 Task: Create a task  Implement a new cloud-based quality management system for a company , assign it to team member softage.1@softage.net in the project BrightTech and update the status of the task to  At Risk , set the priority of the task to Medium
Action: Mouse moved to (81, 52)
Screenshot: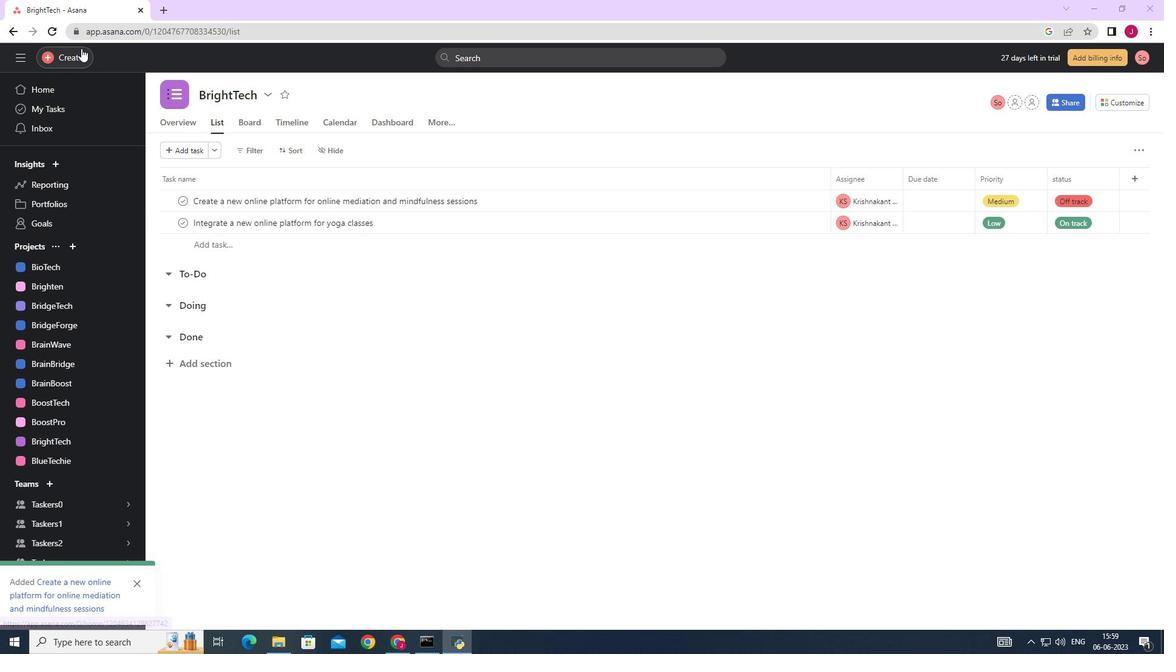
Action: Mouse pressed left at (81, 52)
Screenshot: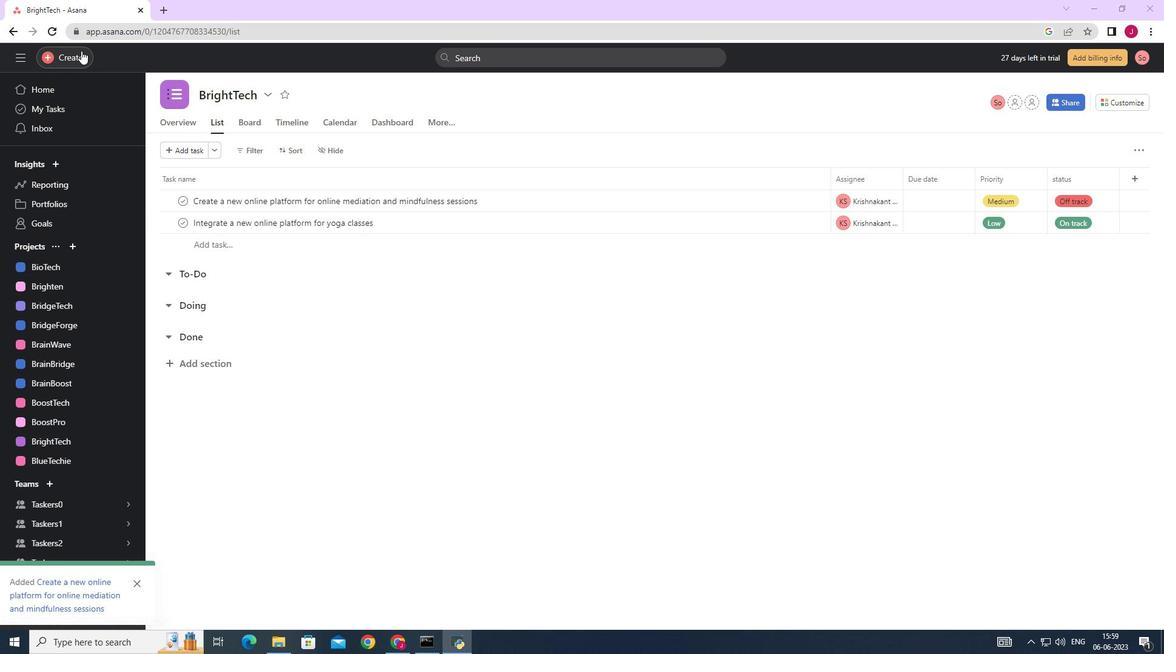 
Action: Mouse moved to (146, 62)
Screenshot: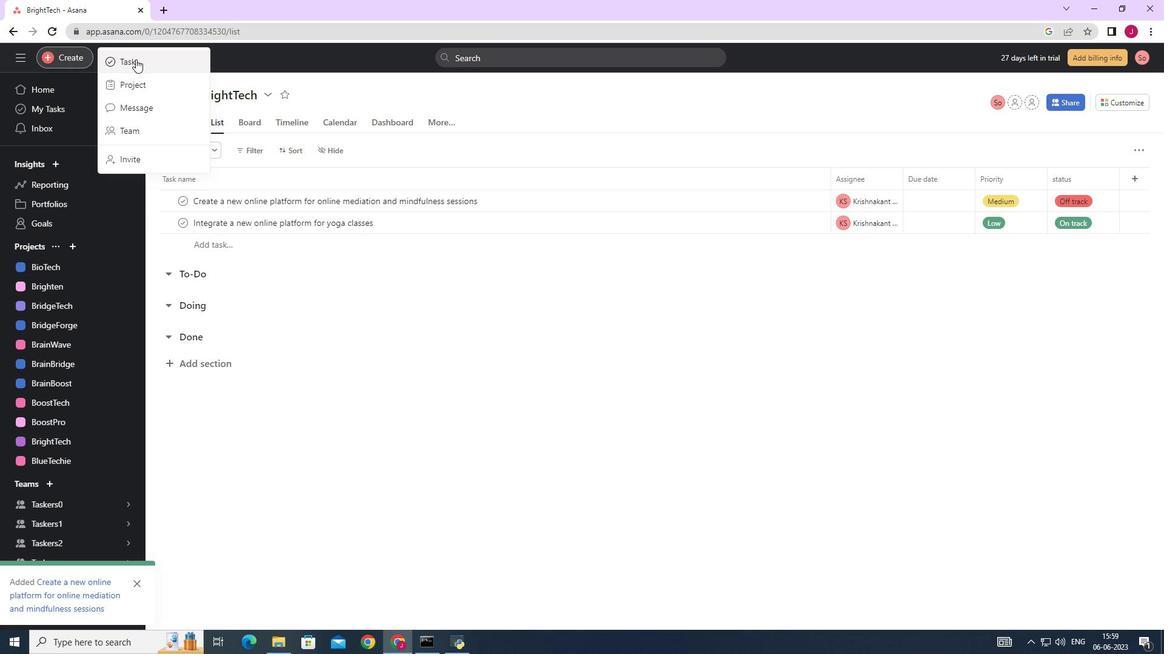 
Action: Mouse pressed left at (146, 62)
Screenshot: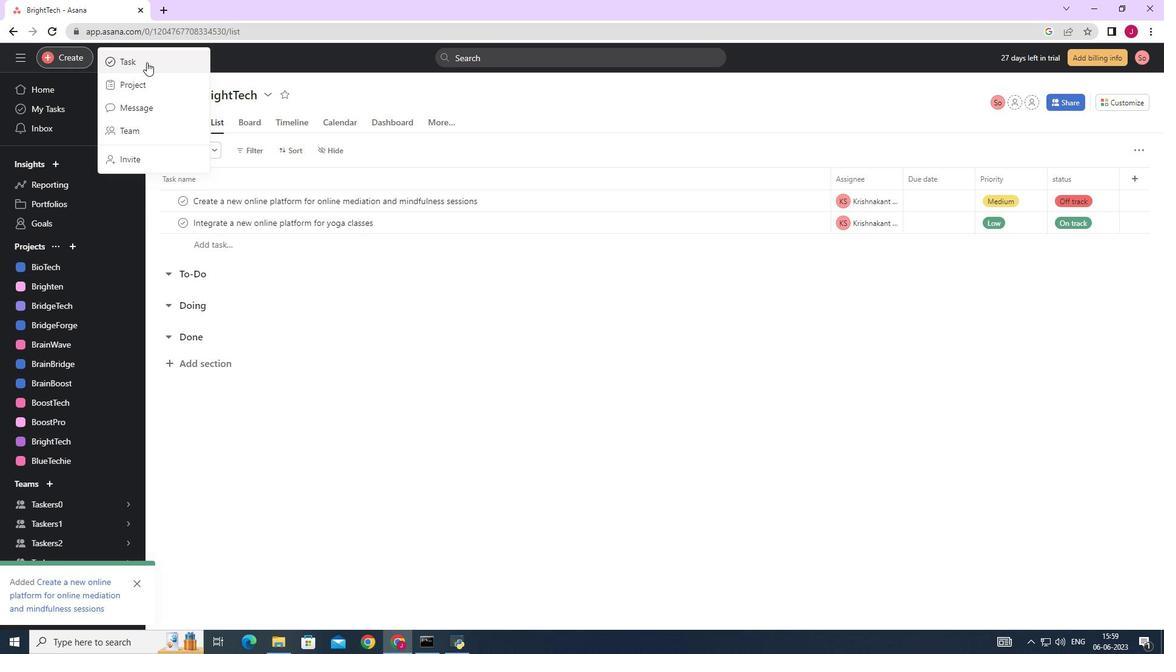 
Action: Mouse moved to (924, 402)
Screenshot: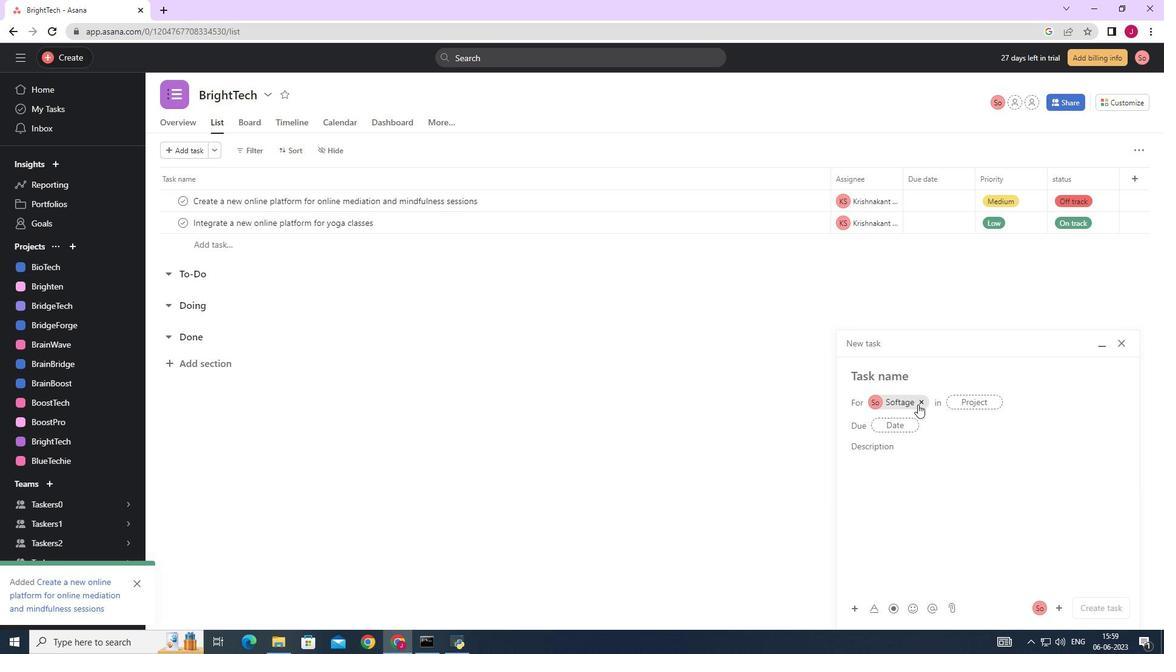 
Action: Mouse pressed left at (924, 402)
Screenshot: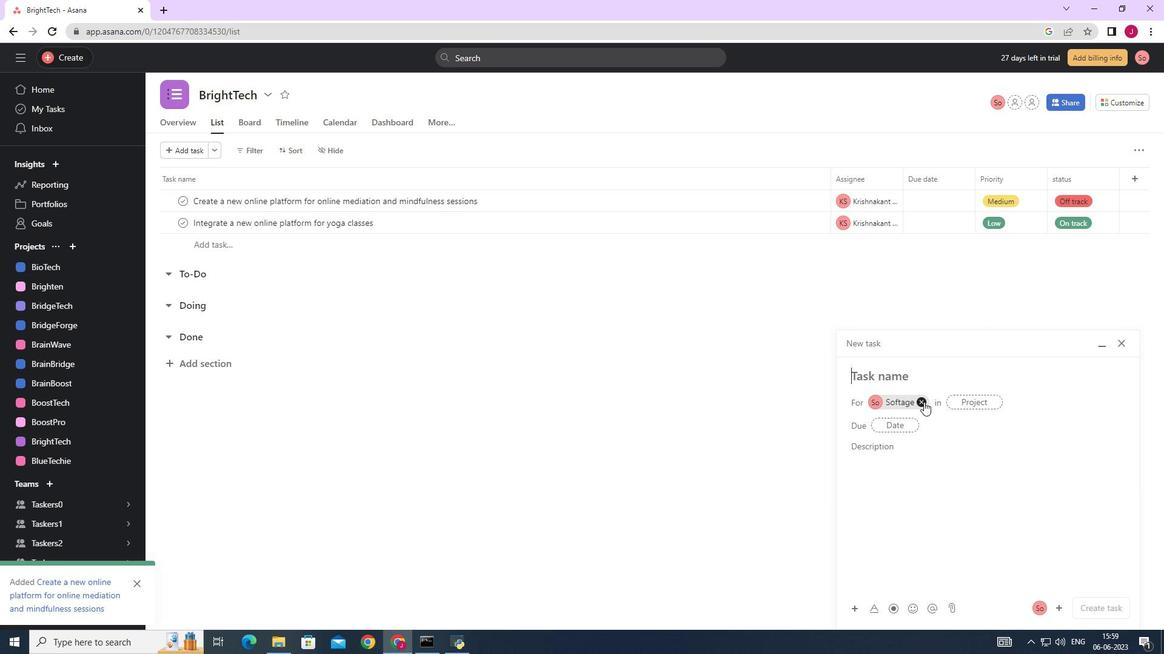 
Action: Mouse moved to (890, 378)
Screenshot: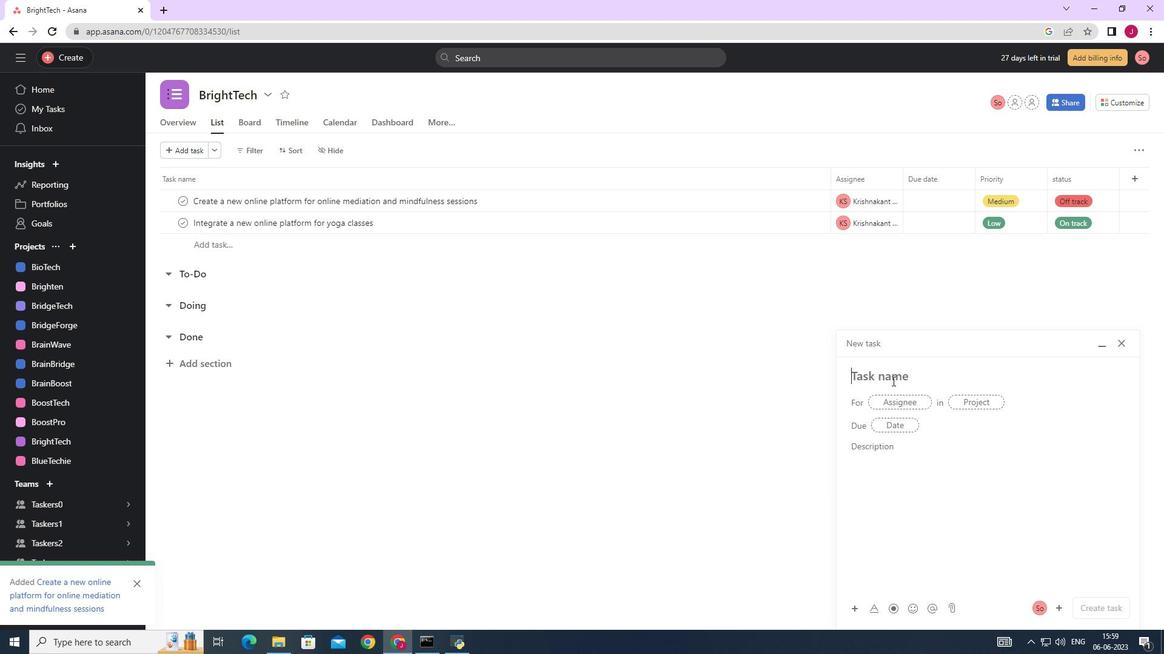 
Action: Mouse pressed left at (890, 378)
Screenshot: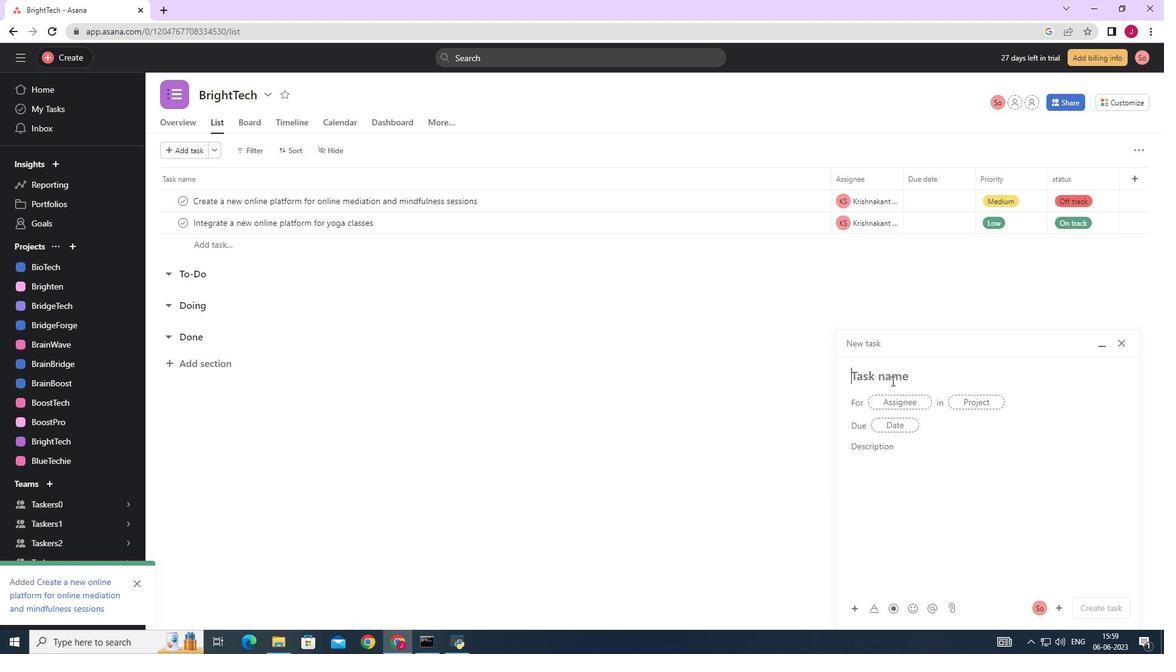 
Action: Key pressed <Key.caps_lock>I<Key.caps_lock>mplement<Key.space>a<Key.space>new<Key.space>cloud-based<Key.space>quality<Key.space>management<Key.space>system<Key.space>for<Key.space>a<Key.space>company<Key.space>
Screenshot: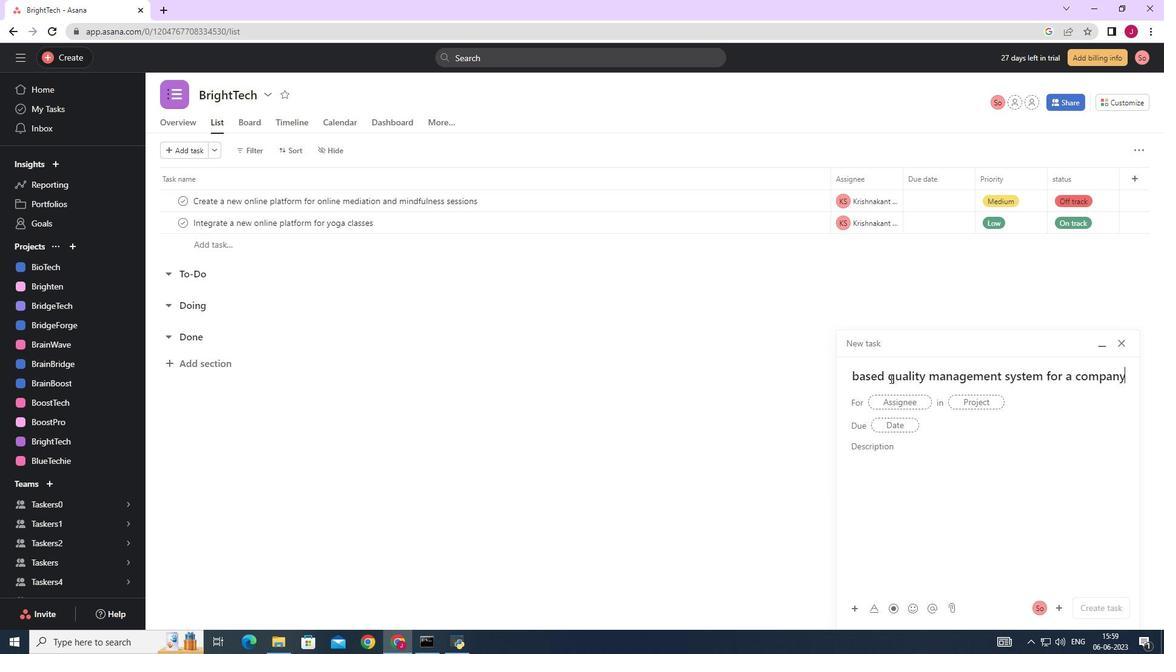 
Action: Mouse moved to (911, 400)
Screenshot: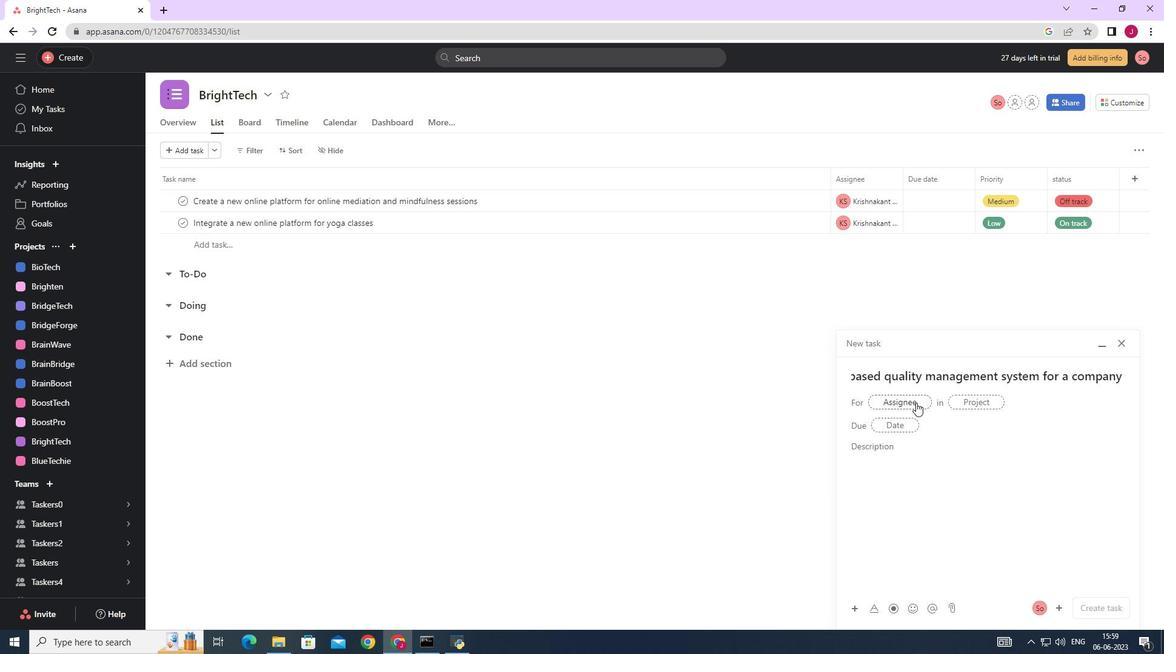 
Action: Mouse pressed left at (911, 400)
Screenshot: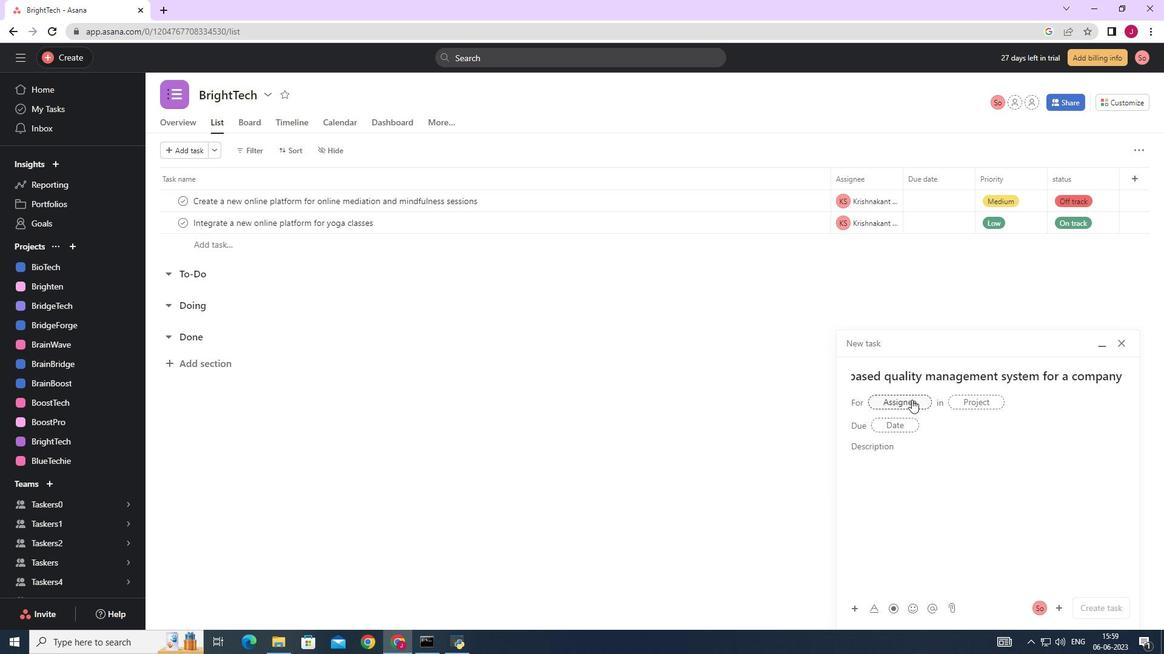 
Action: Key pressed softage<Key.shift>@1
Screenshot: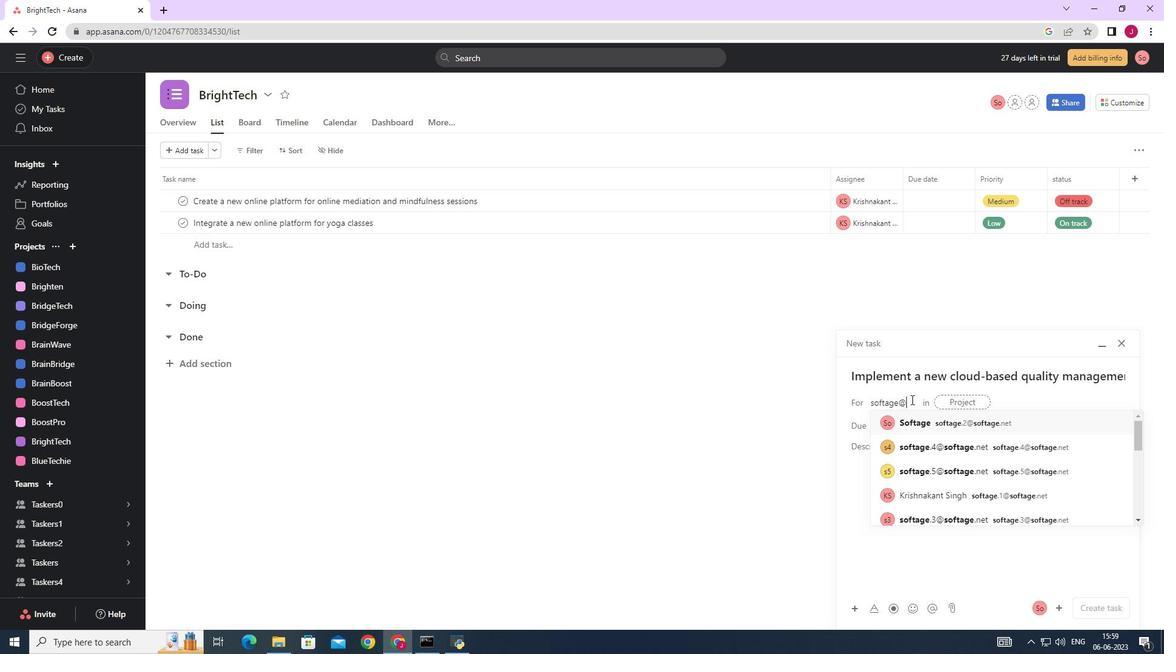 
Action: Mouse moved to (919, 420)
Screenshot: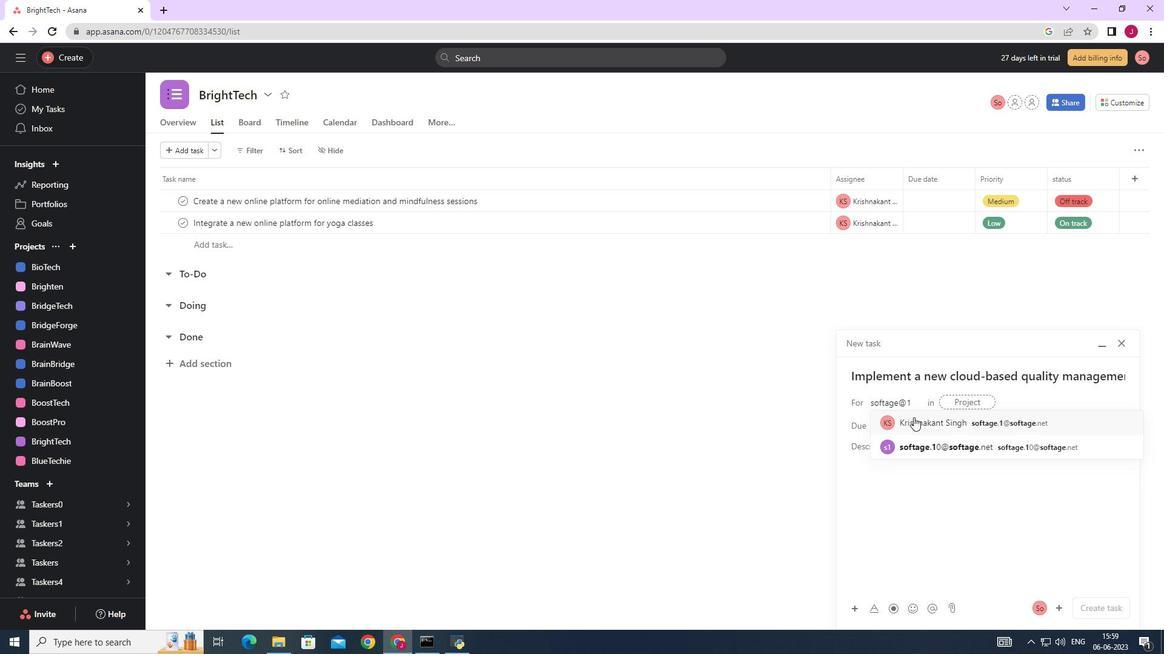 
Action: Mouse pressed left at (919, 420)
Screenshot: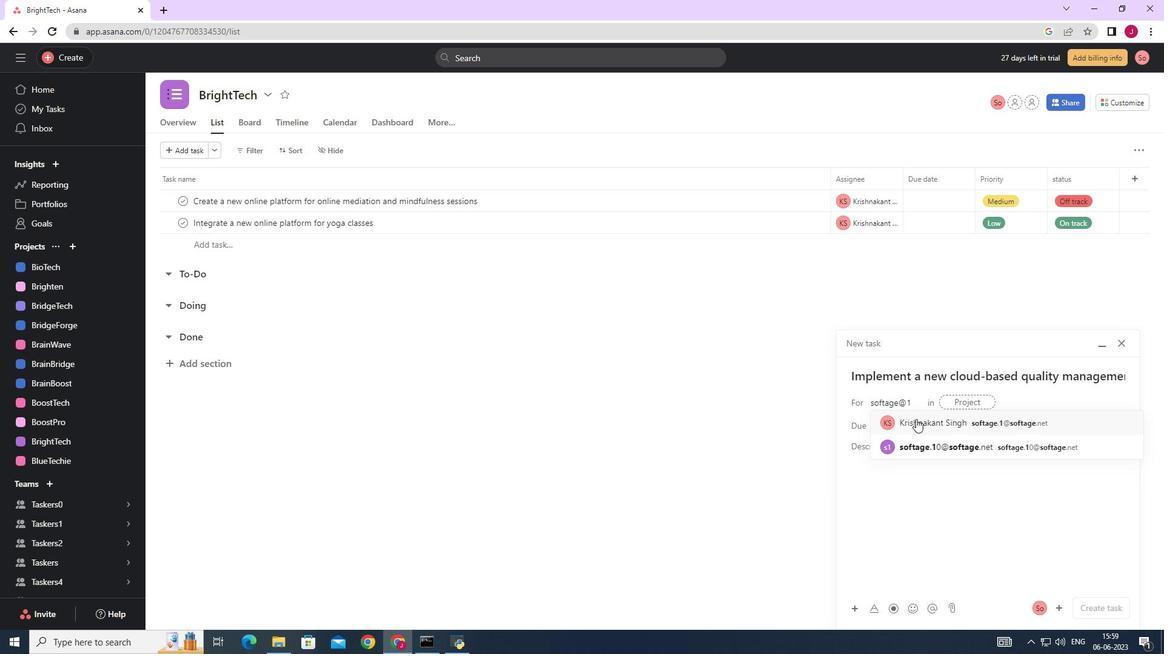 
Action: Mouse moved to (758, 422)
Screenshot: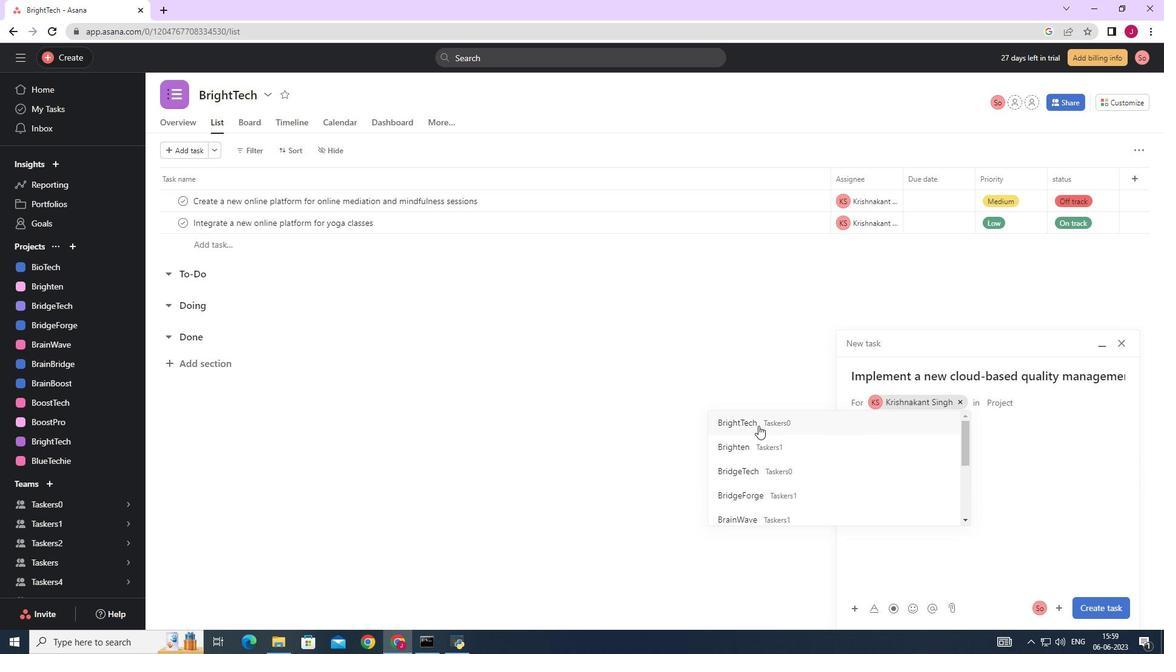 
Action: Mouse pressed left at (758, 422)
Screenshot: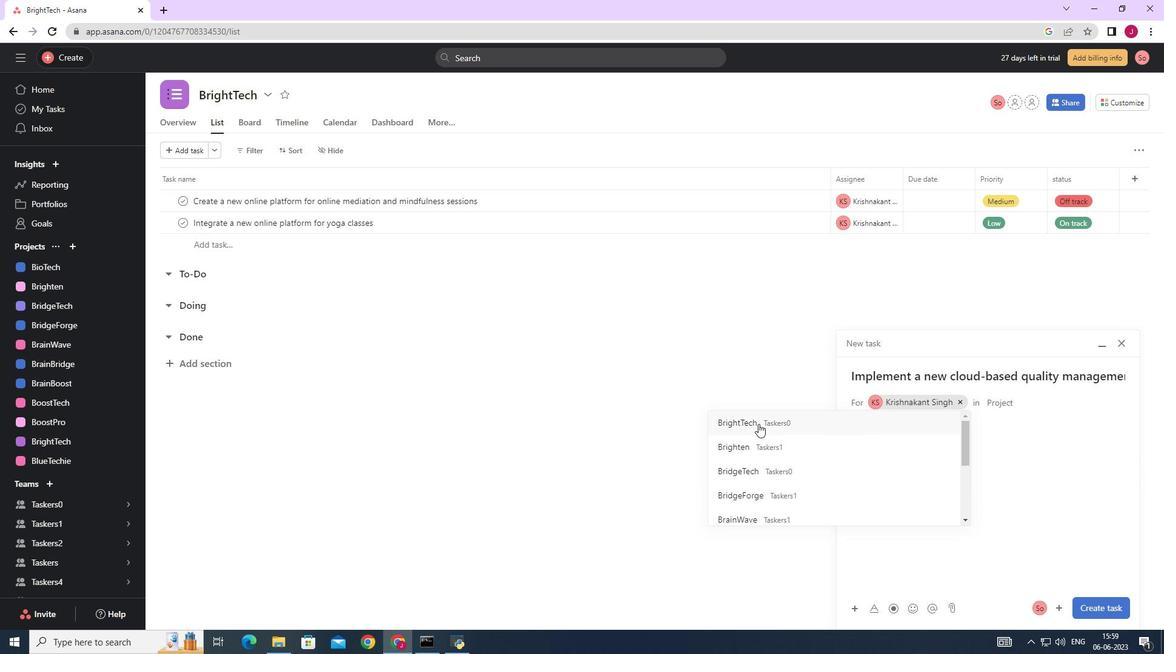 
Action: Mouse moved to (914, 447)
Screenshot: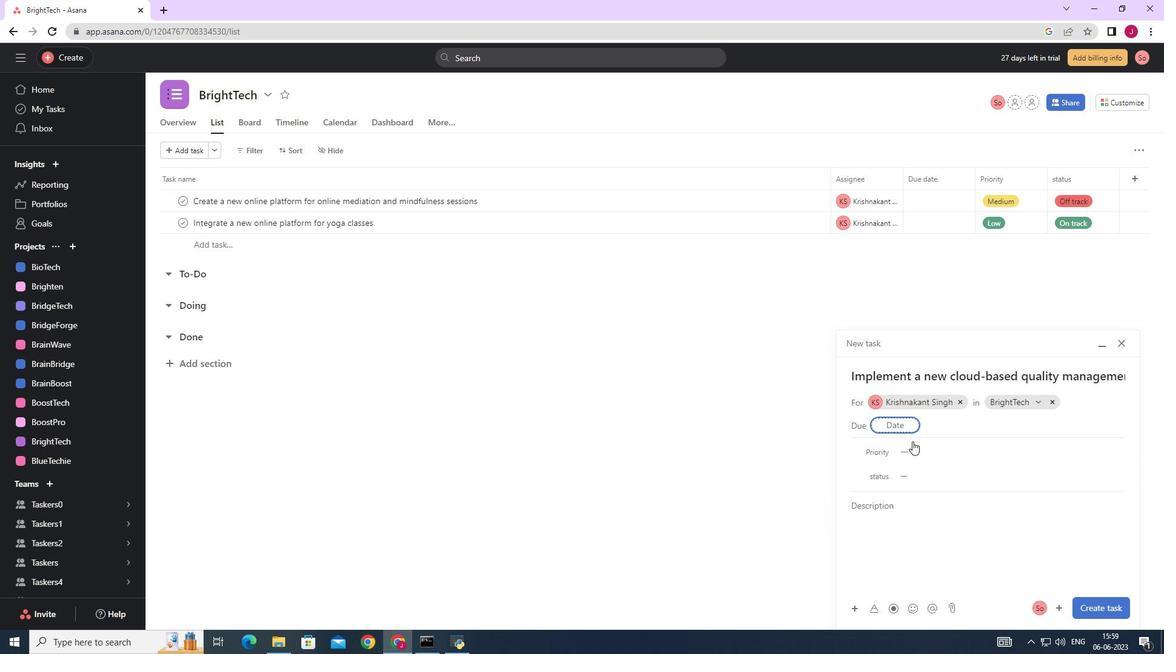 
Action: Mouse pressed left at (914, 447)
Screenshot: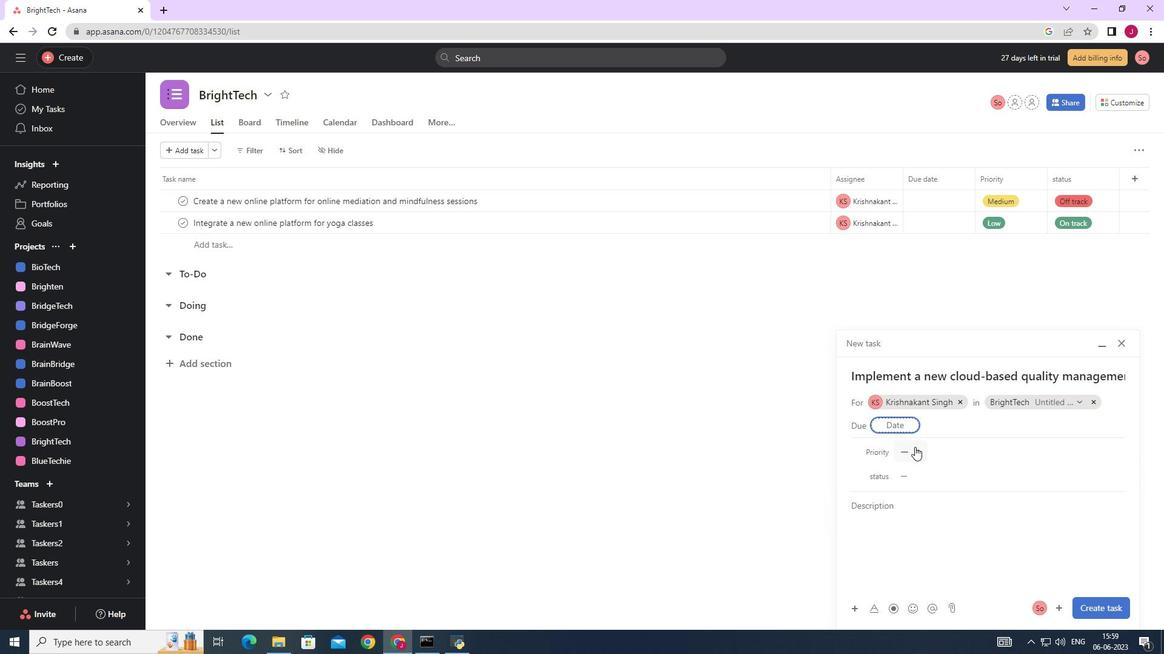 
Action: Mouse moved to (937, 512)
Screenshot: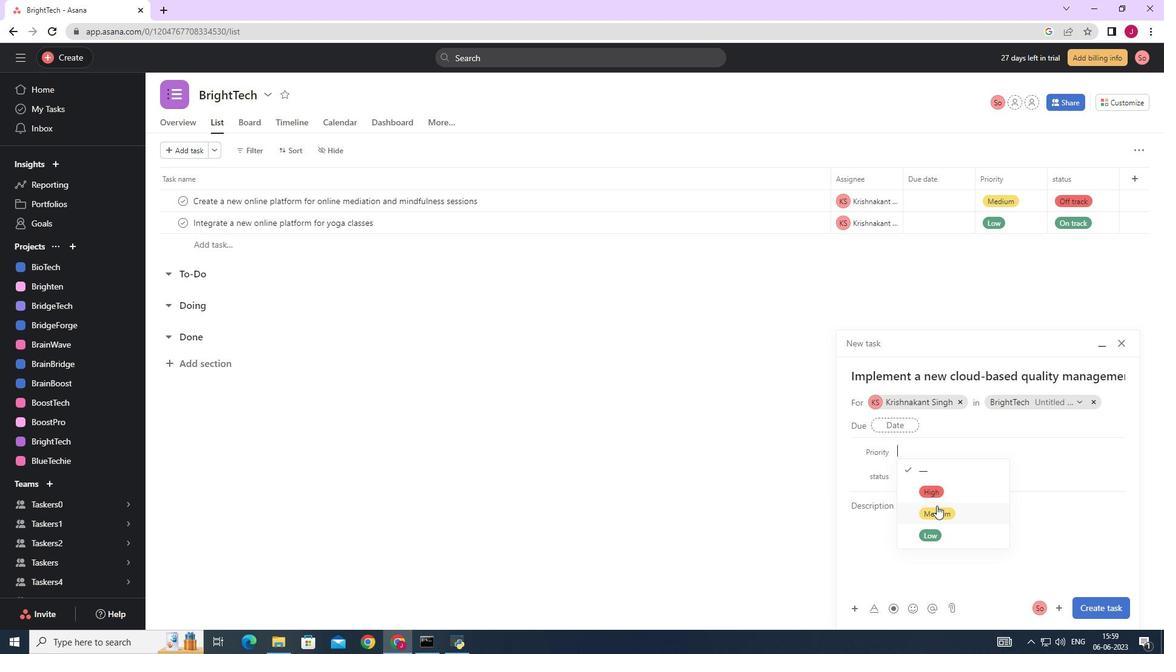 
Action: Mouse pressed left at (937, 512)
Screenshot: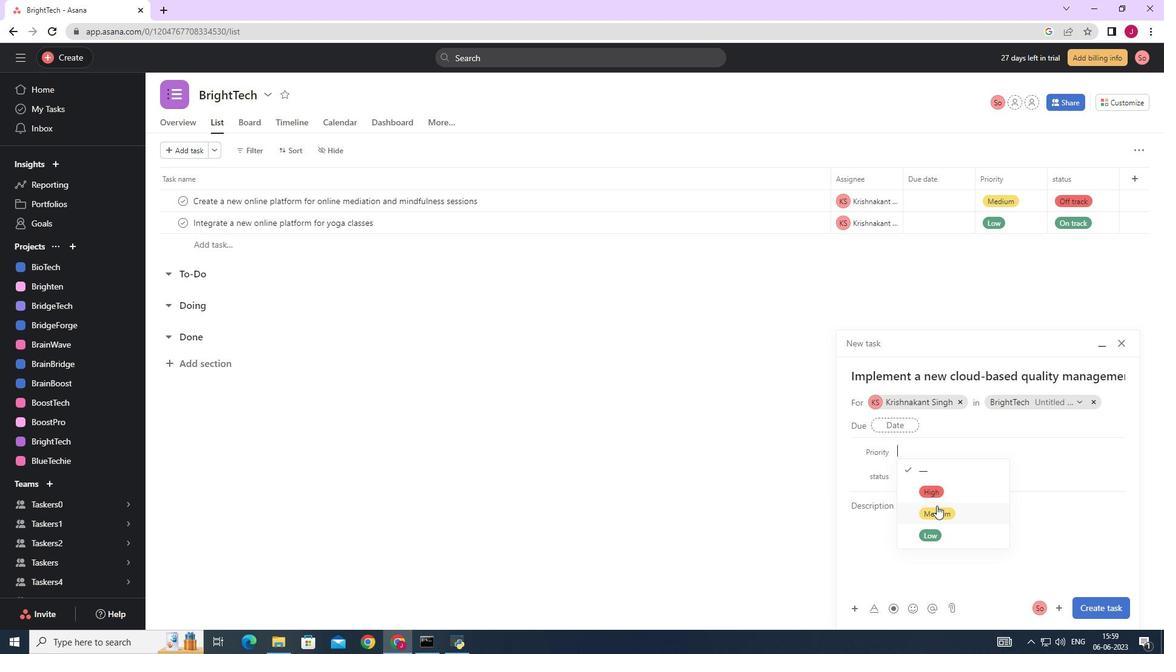 
Action: Mouse moved to (915, 474)
Screenshot: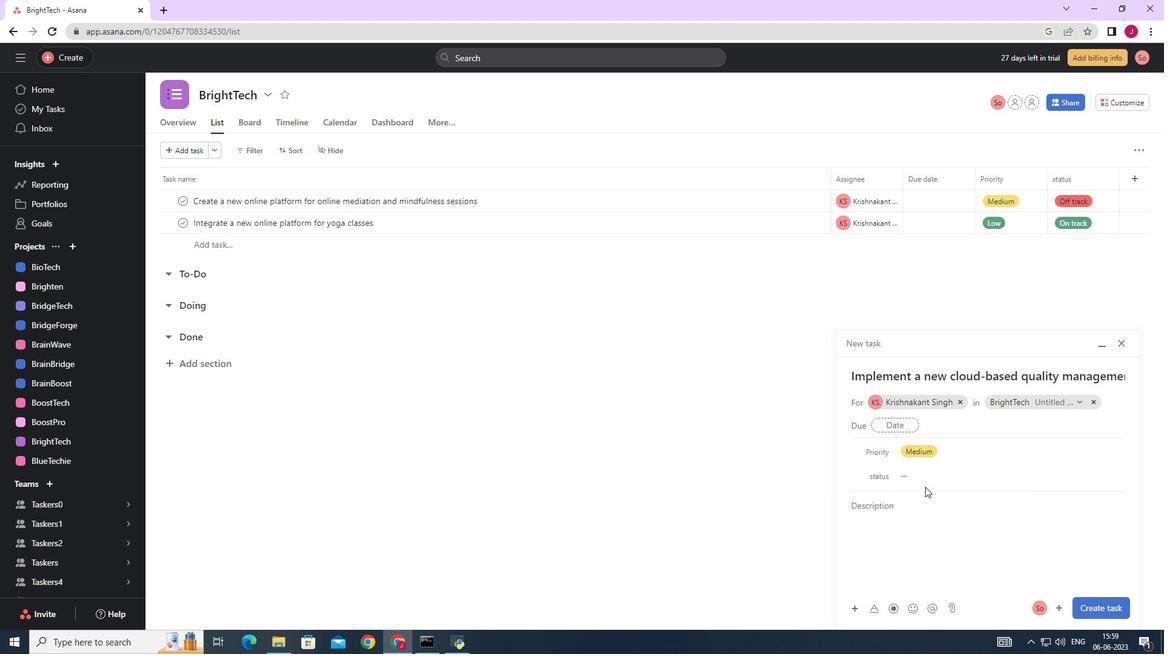 
Action: Mouse pressed left at (915, 474)
Screenshot: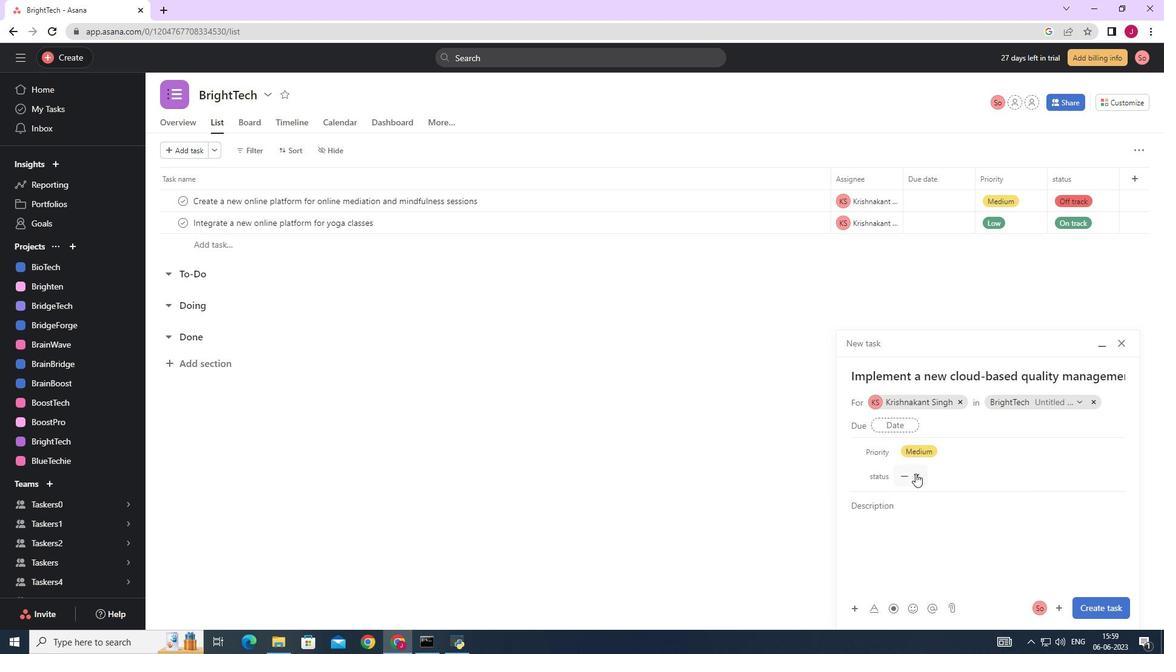 
Action: Mouse moved to (934, 533)
Screenshot: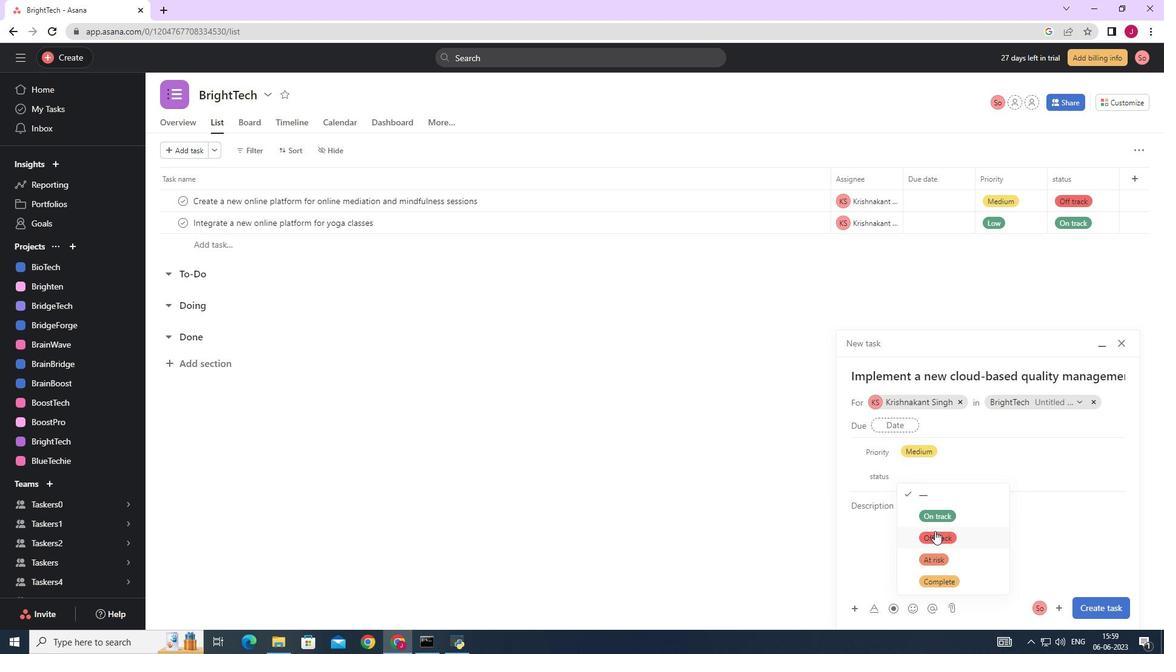 
Action: Mouse pressed left at (934, 533)
Screenshot: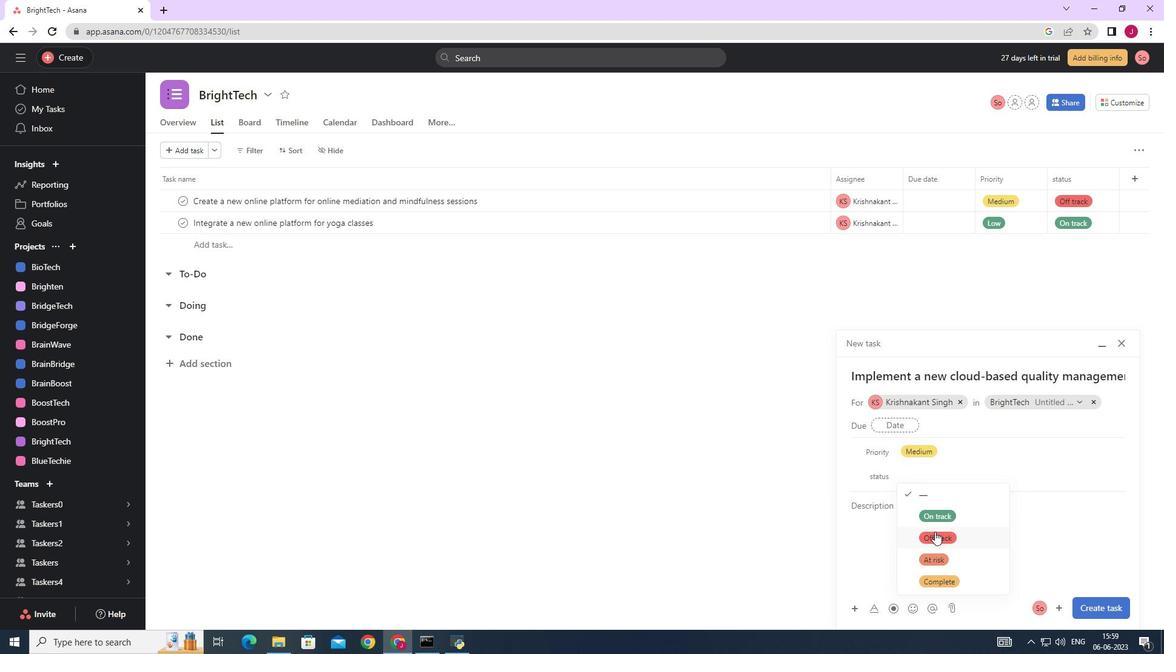 
Action: Mouse moved to (929, 475)
Screenshot: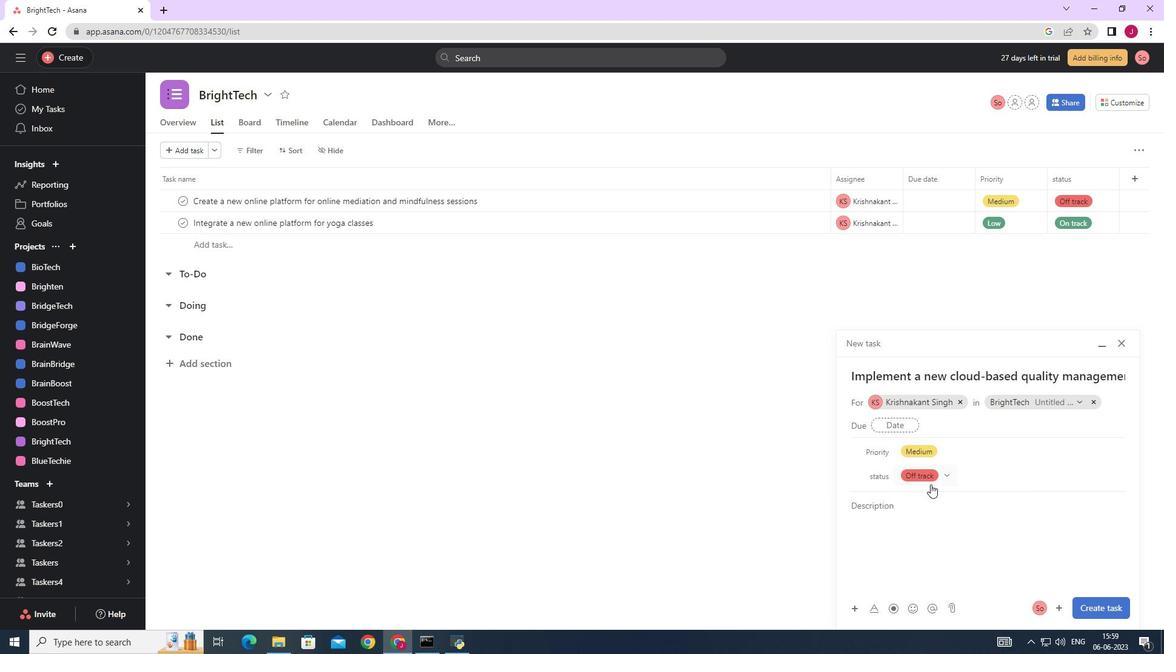 
Action: Mouse pressed left at (929, 475)
Screenshot: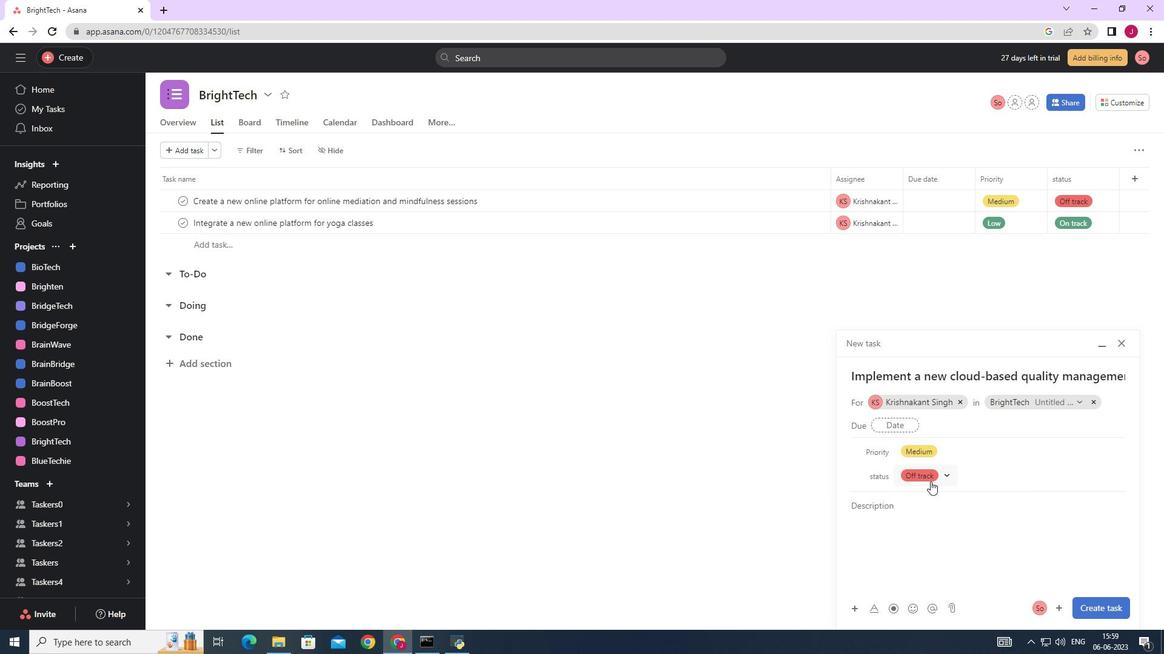 
Action: Mouse moved to (933, 562)
Screenshot: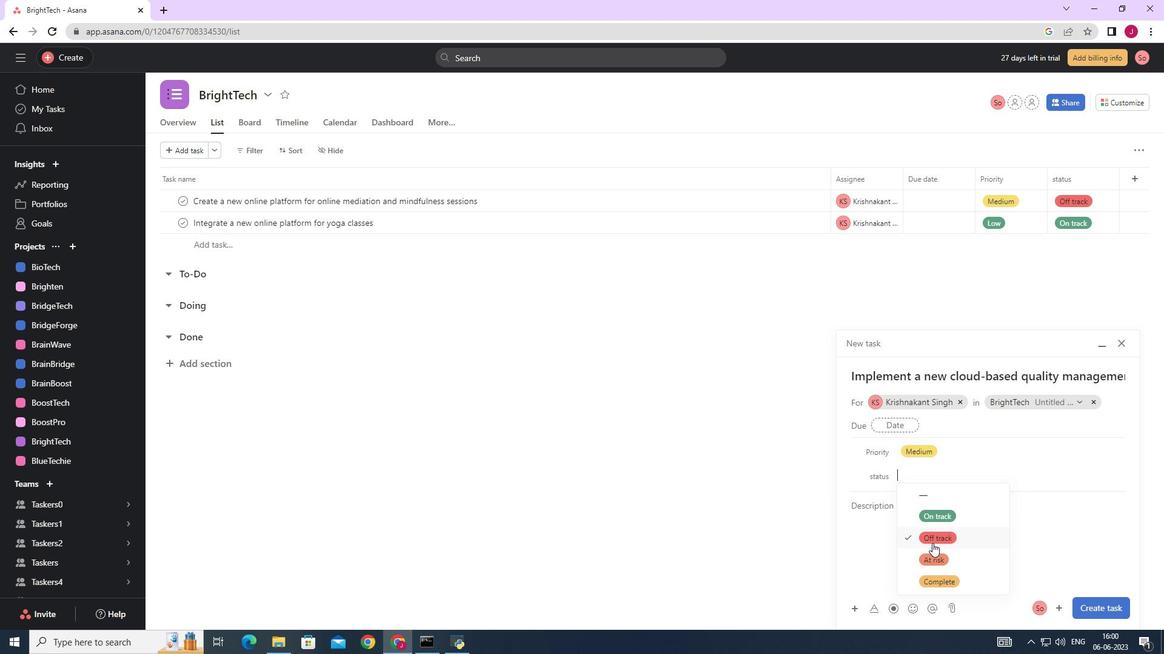 
Action: Mouse pressed left at (933, 562)
Screenshot: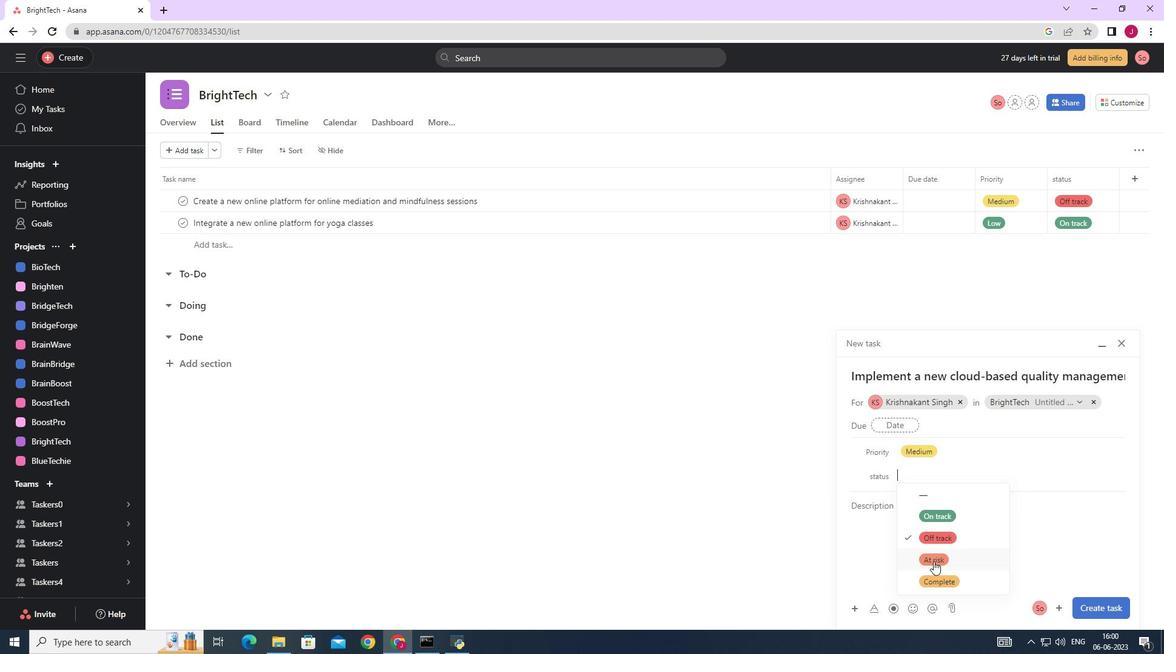 
Action: Mouse moved to (1100, 606)
Screenshot: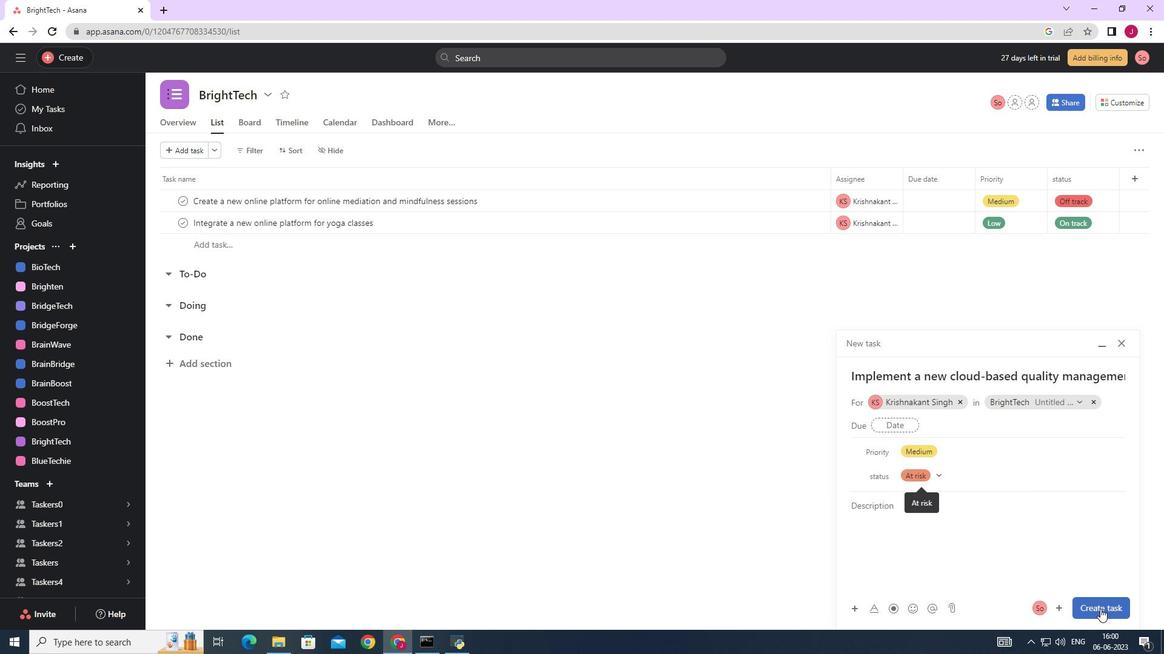 
Action: Mouse pressed left at (1100, 606)
Screenshot: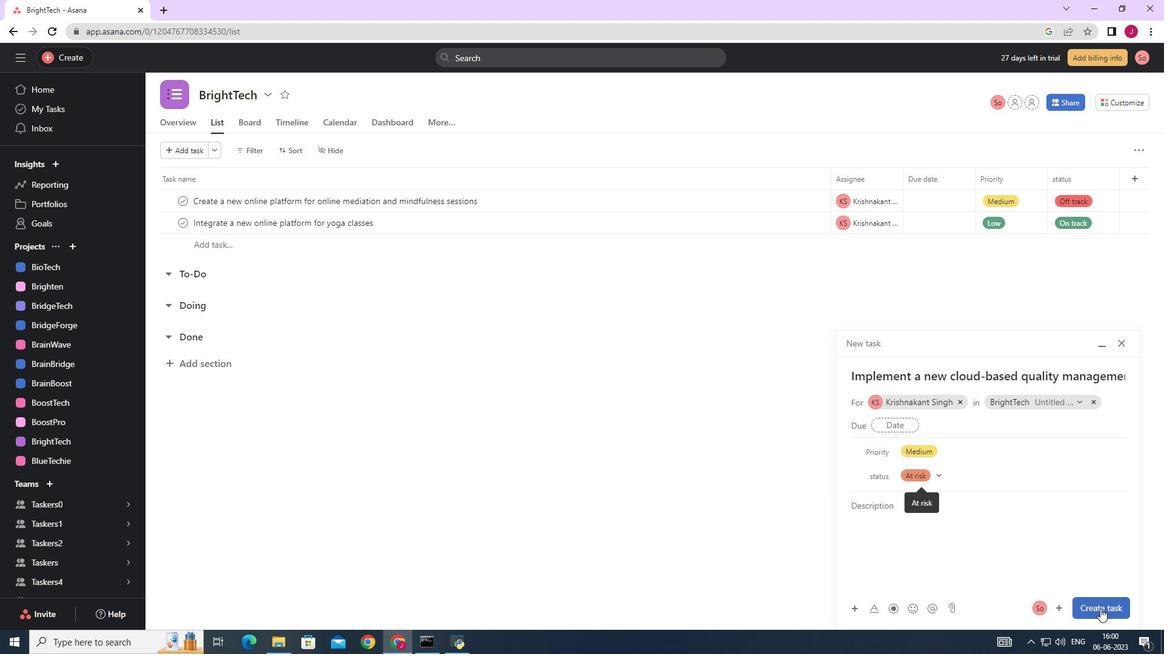 
Action: Mouse moved to (1091, 591)
Screenshot: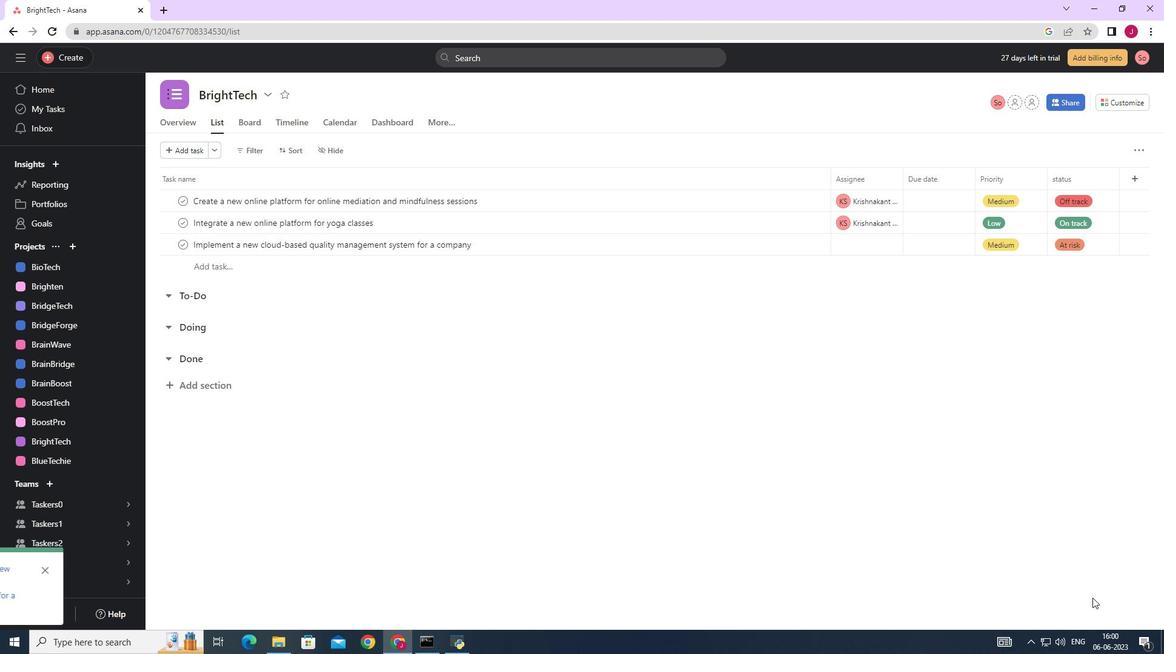 
